 Task: Look for products in the category "Swiss" from Mifroma only.
Action: Mouse moved to (666, 251)
Screenshot: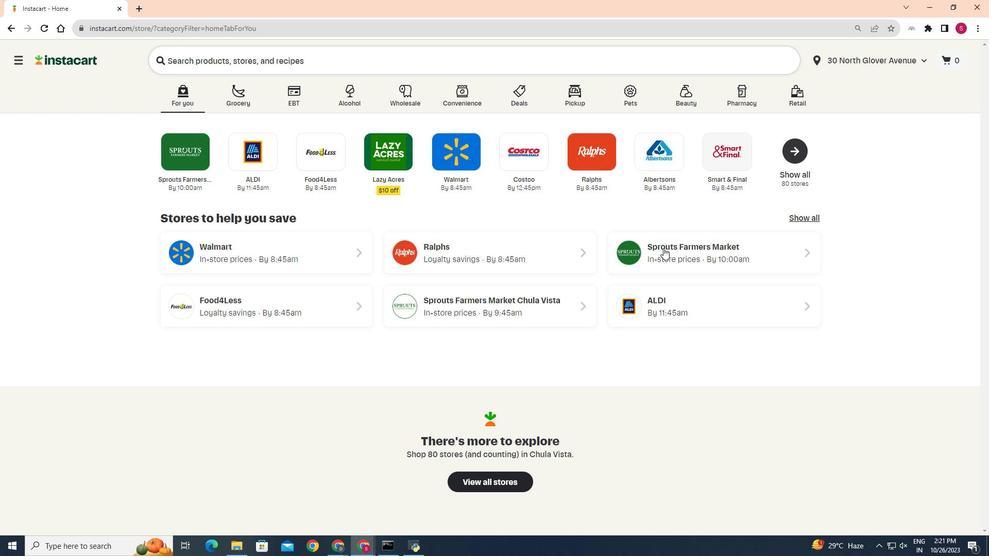 
Action: Mouse pressed left at (666, 251)
Screenshot: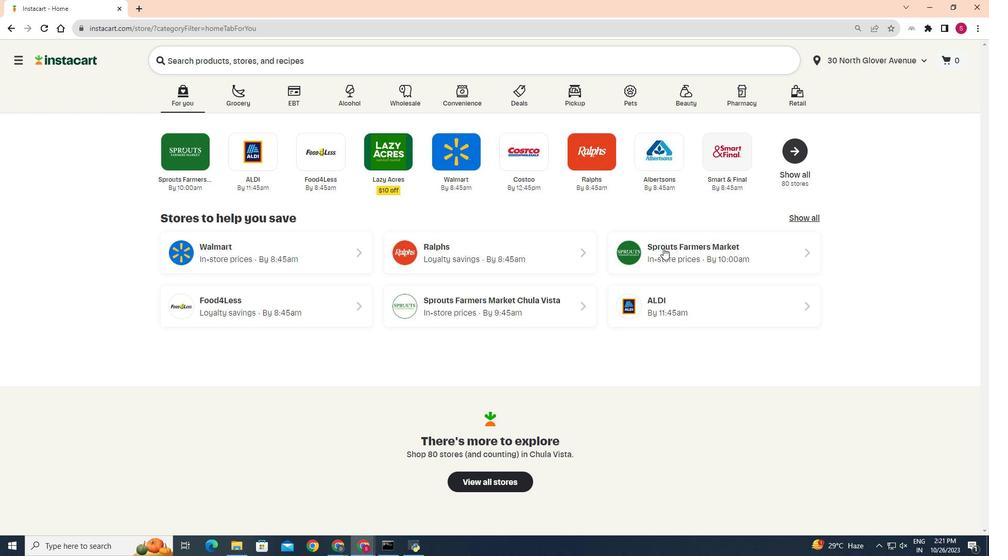 
Action: Mouse moved to (40, 434)
Screenshot: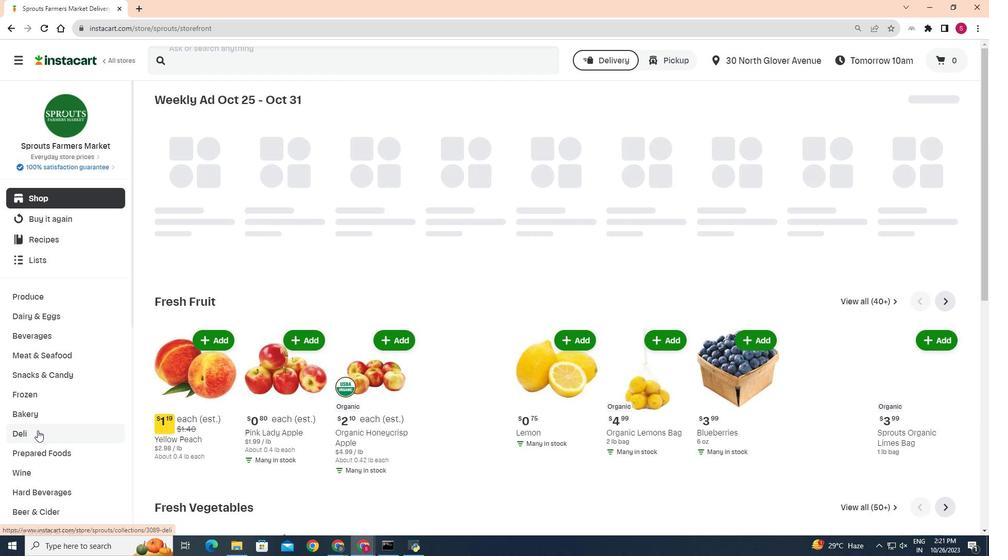 
Action: Mouse pressed left at (40, 434)
Screenshot: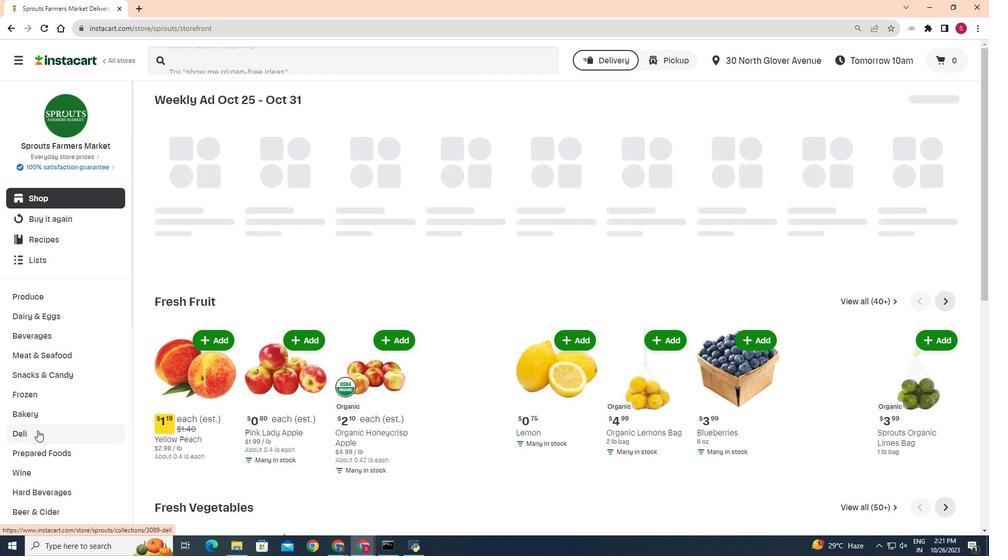 
Action: Mouse moved to (270, 134)
Screenshot: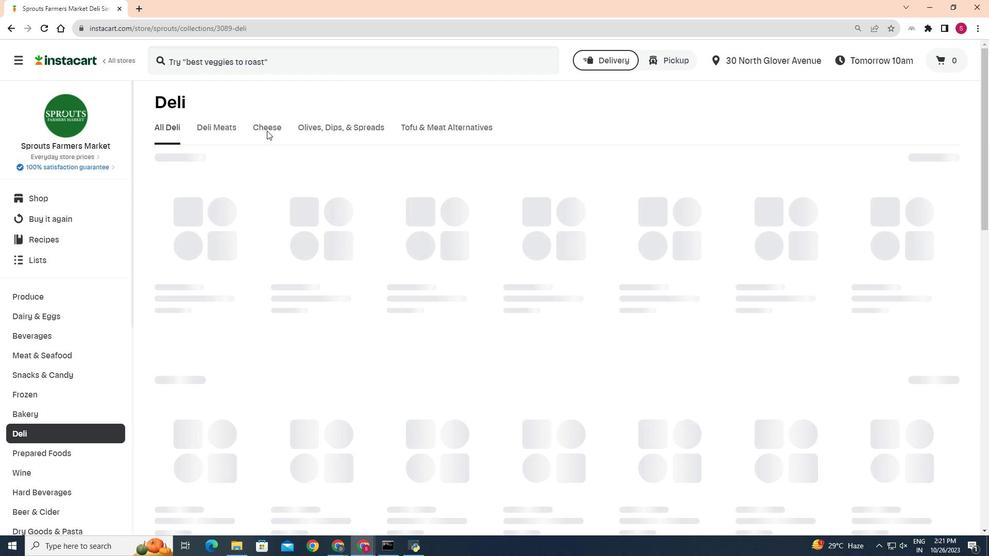 
Action: Mouse pressed left at (270, 134)
Screenshot: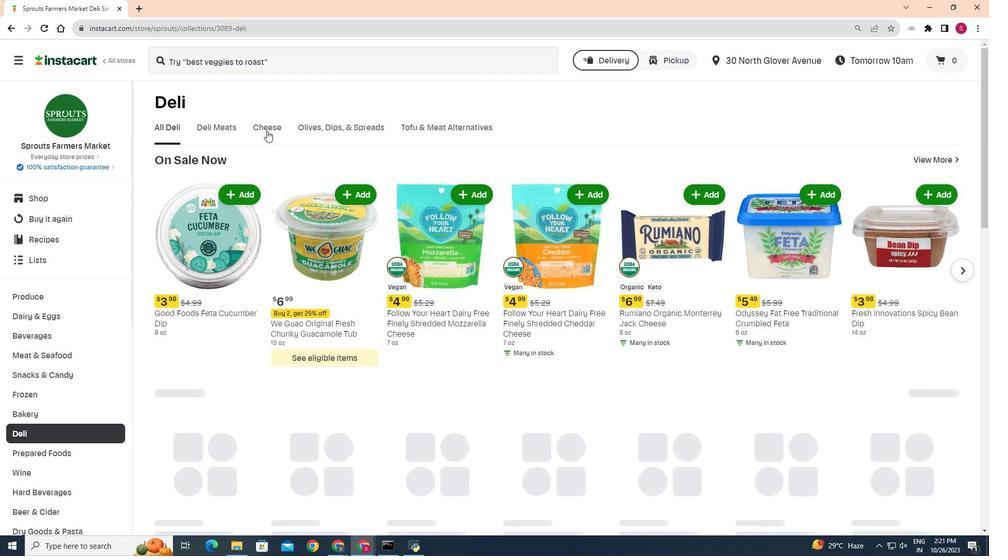 
Action: Mouse moved to (649, 179)
Screenshot: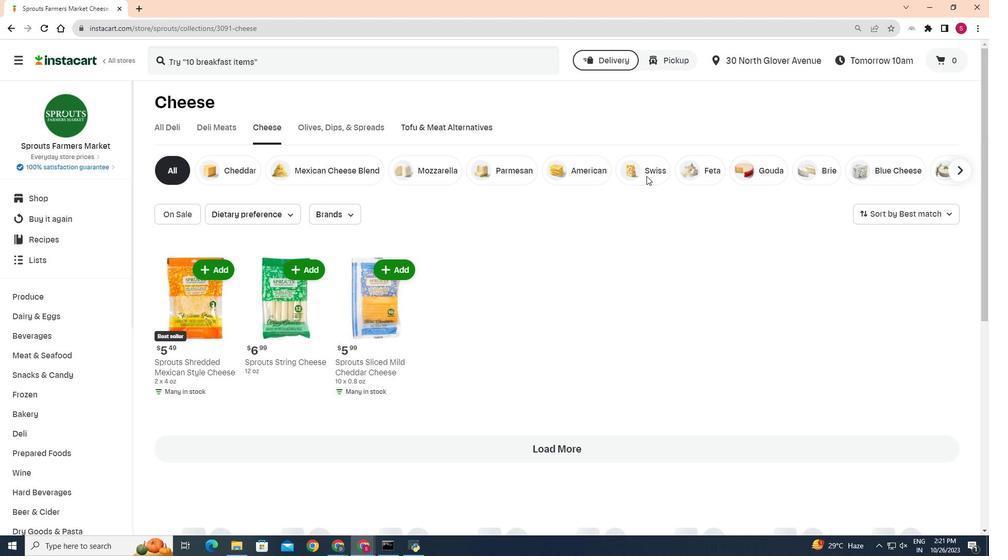 
Action: Mouse pressed left at (649, 179)
Screenshot: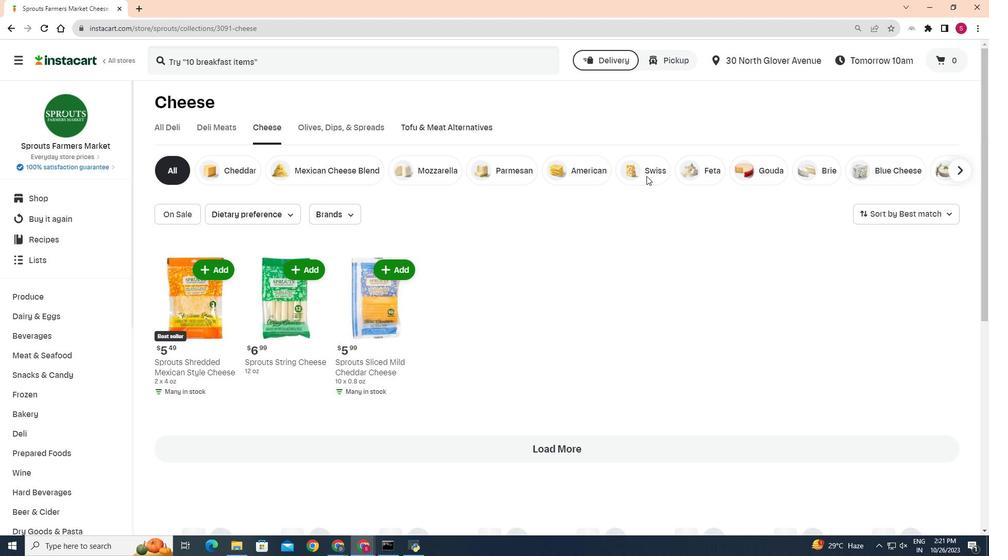 
Action: Mouse moved to (352, 219)
Screenshot: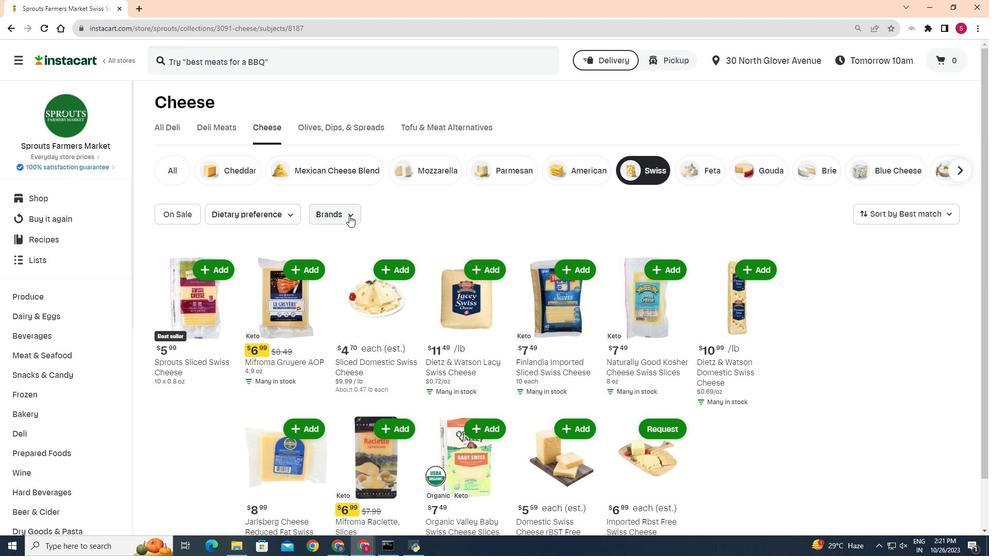 
Action: Mouse pressed left at (352, 219)
Screenshot: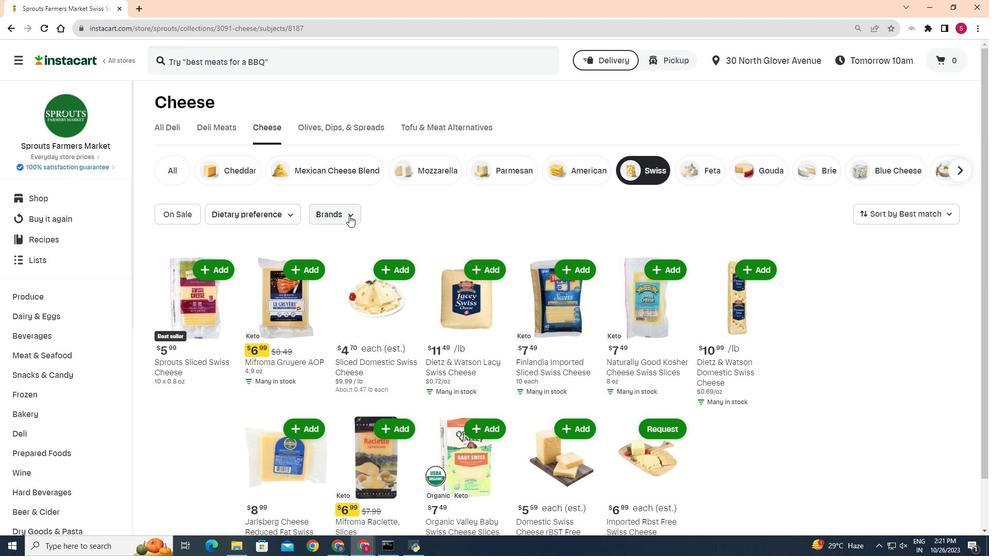 
Action: Mouse moved to (331, 271)
Screenshot: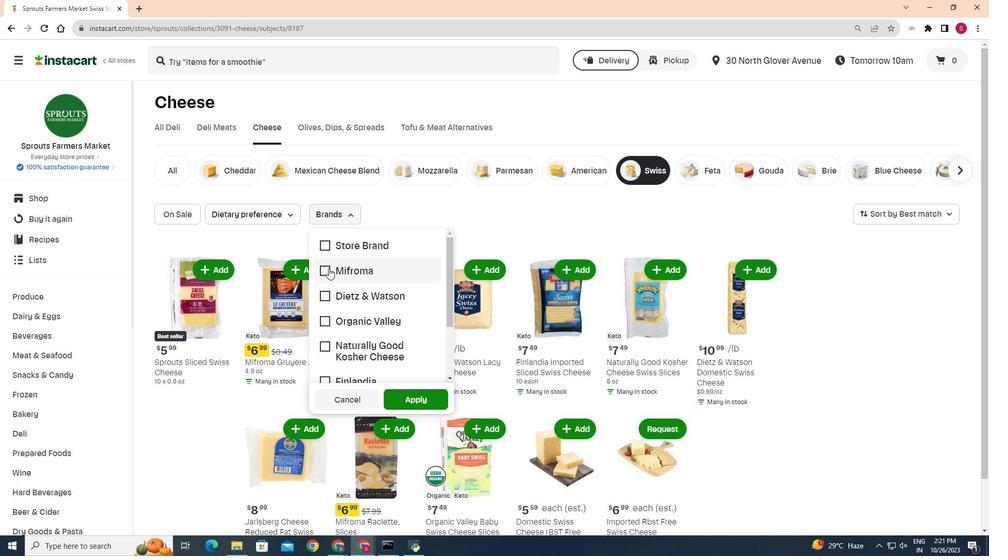 
Action: Mouse pressed left at (331, 271)
Screenshot: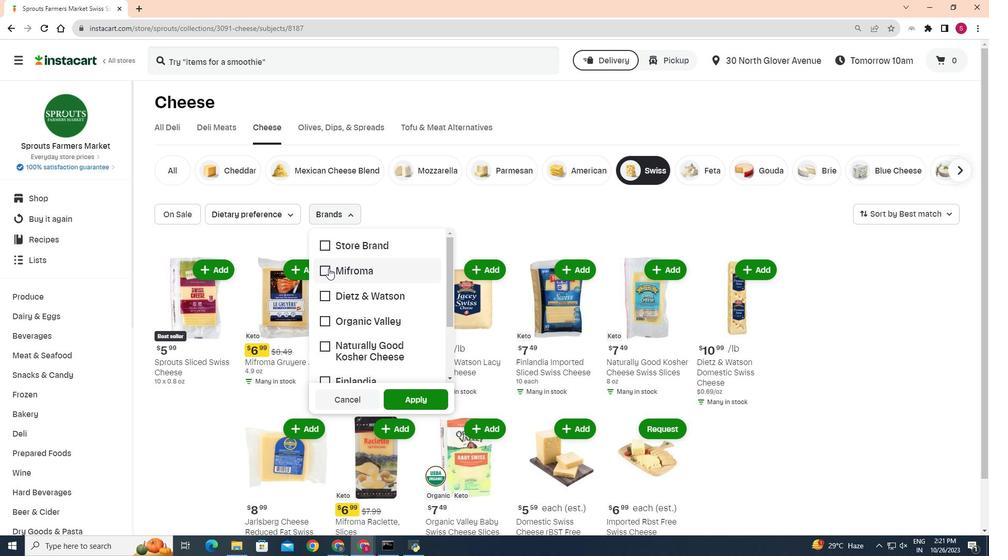 
Action: Mouse moved to (410, 398)
Screenshot: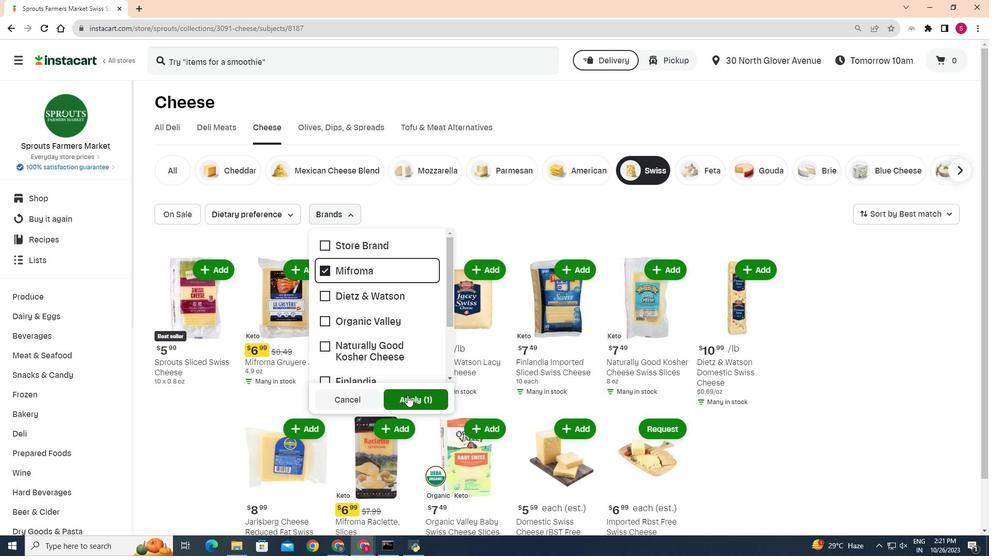 
Action: Mouse pressed left at (410, 398)
Screenshot: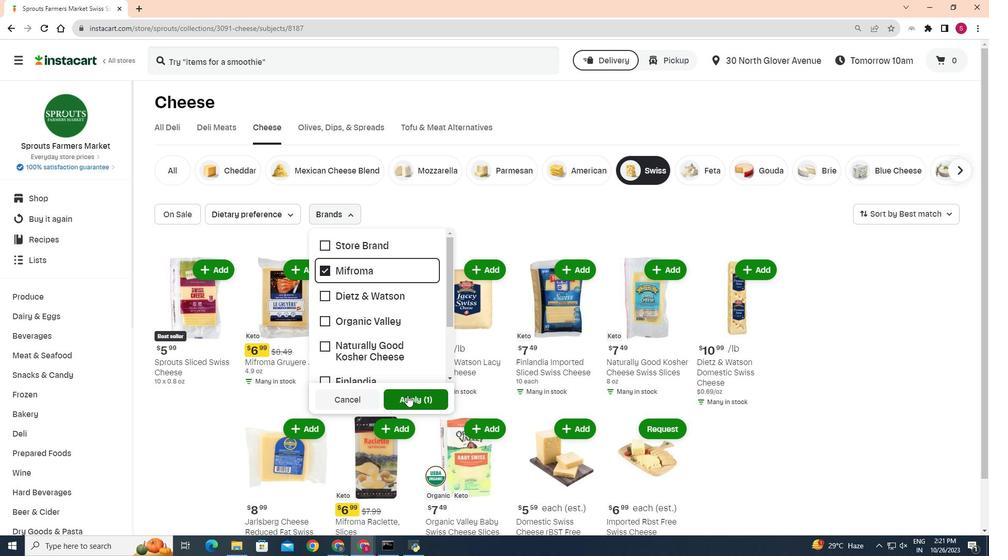 
Action: Mouse moved to (535, 335)
Screenshot: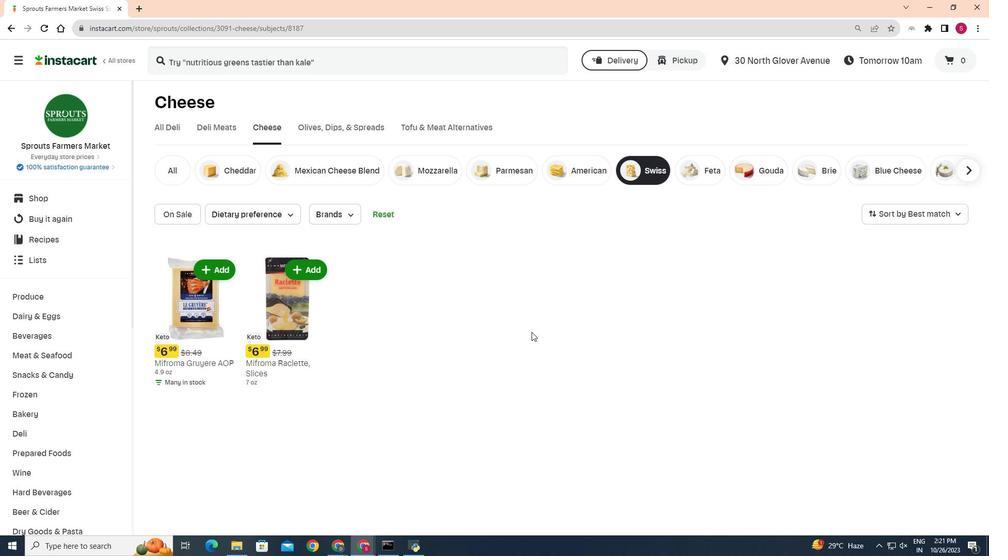 
